 Task: Look for products in the category "Specialty Beers" that are on sale.
Action: Mouse moved to (692, 243)
Screenshot: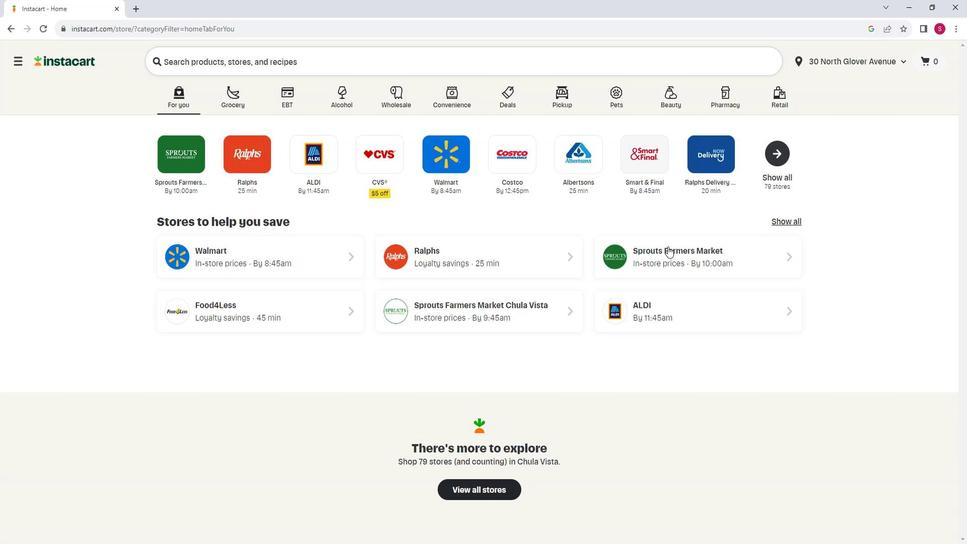 
Action: Mouse pressed left at (692, 243)
Screenshot: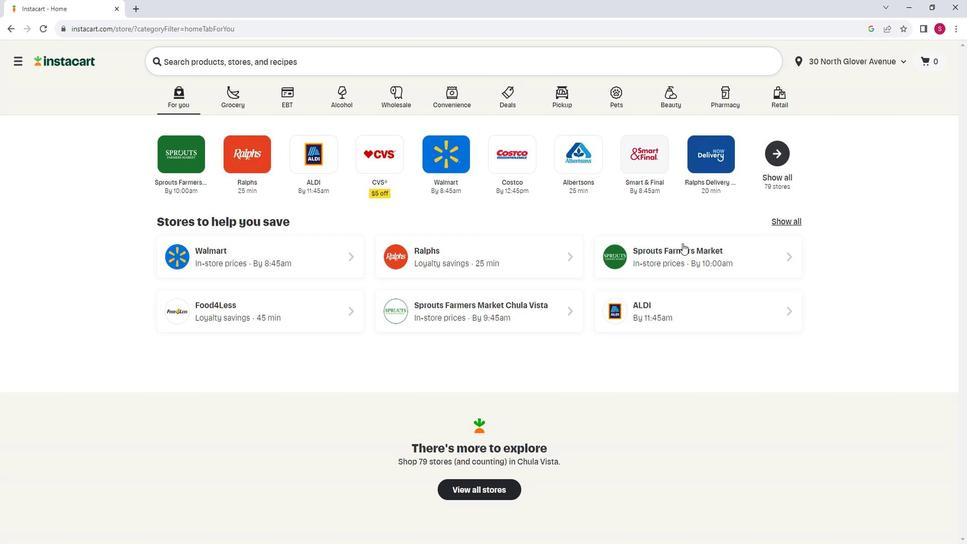 
Action: Mouse moved to (58, 339)
Screenshot: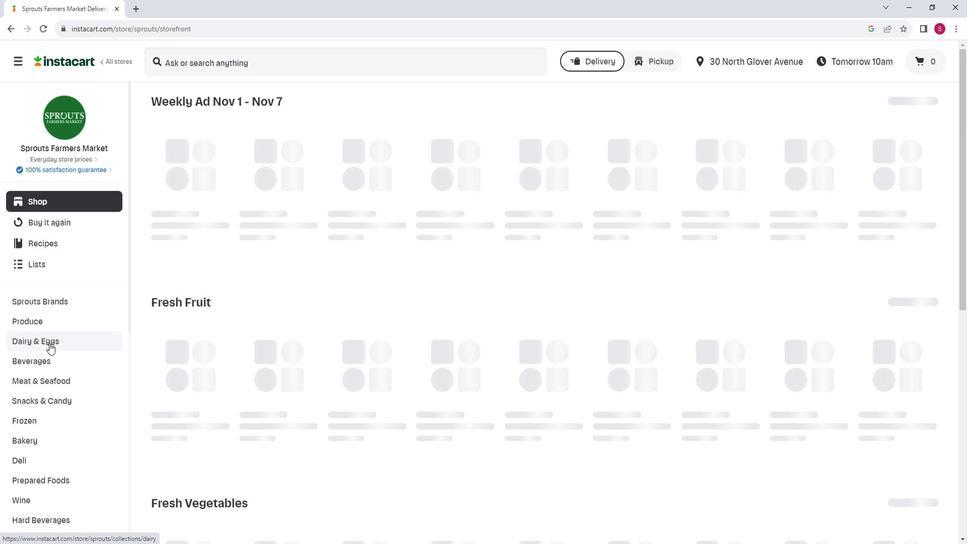 
Action: Mouse scrolled (58, 339) with delta (0, 0)
Screenshot: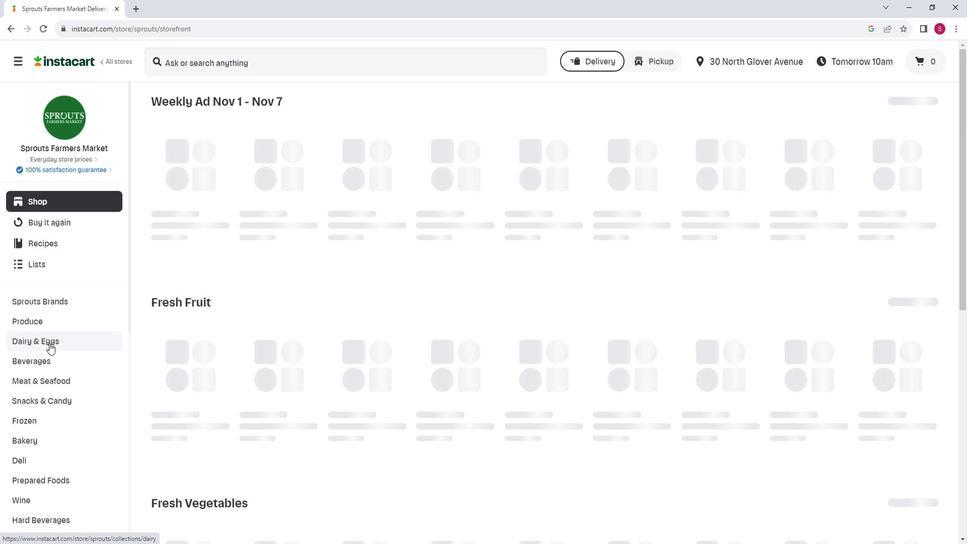 
Action: Mouse moved to (59, 340)
Screenshot: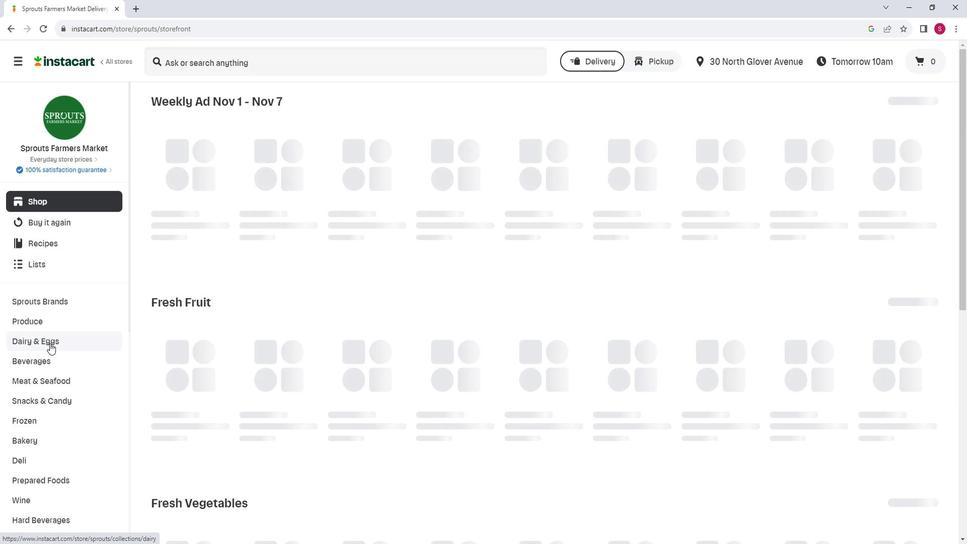 
Action: Mouse scrolled (59, 339) with delta (0, 0)
Screenshot: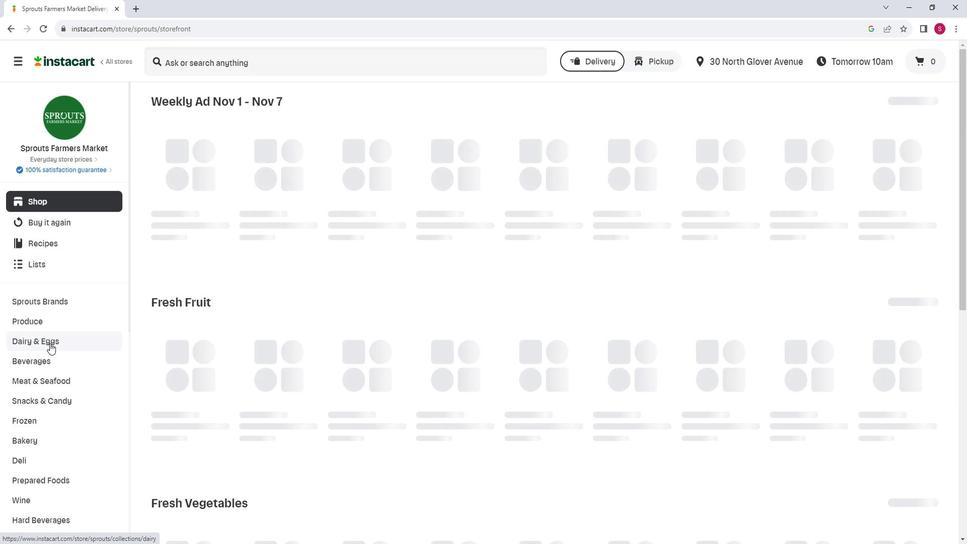 
Action: Mouse moved to (64, 420)
Screenshot: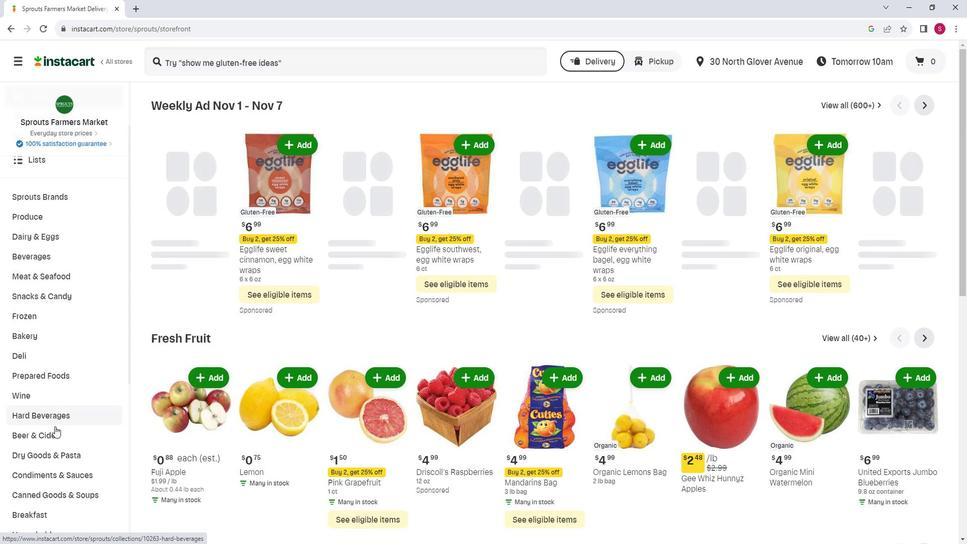 
Action: Mouse pressed left at (64, 420)
Screenshot: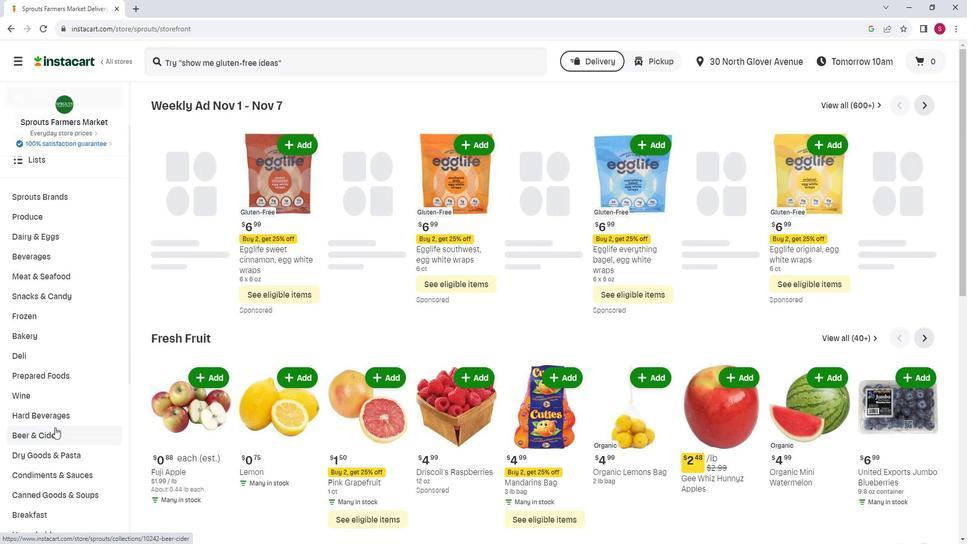 
Action: Mouse moved to (697, 134)
Screenshot: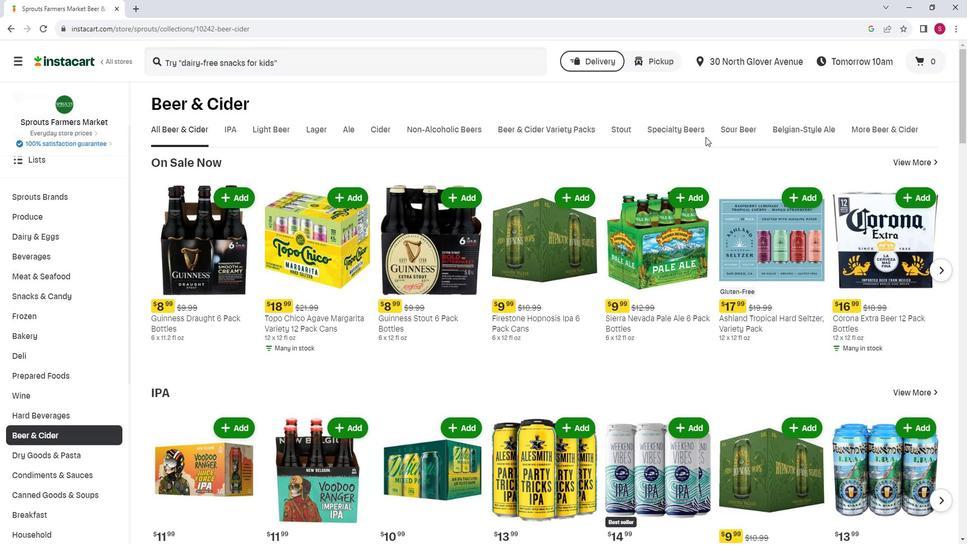 
Action: Mouse pressed left at (697, 134)
Screenshot: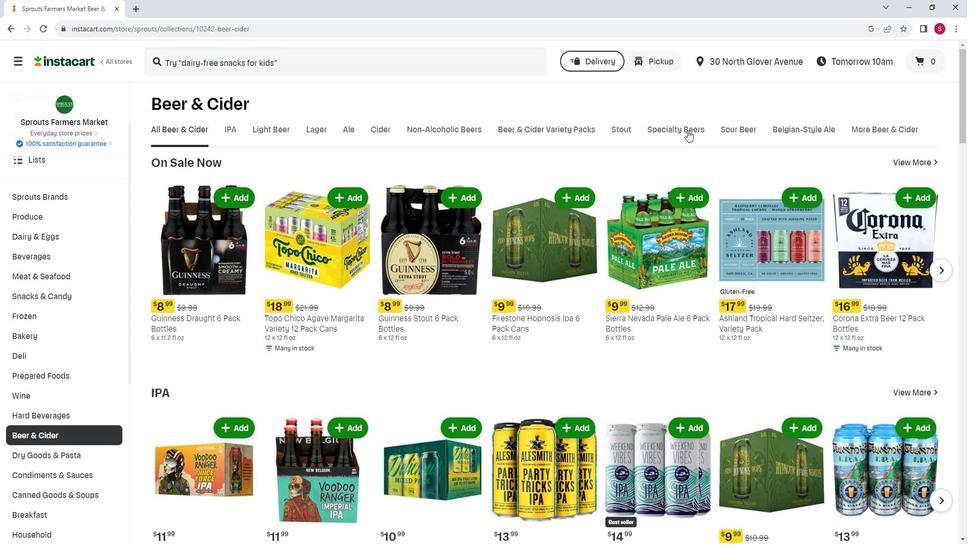 
Action: Mouse moved to (342, 181)
Screenshot: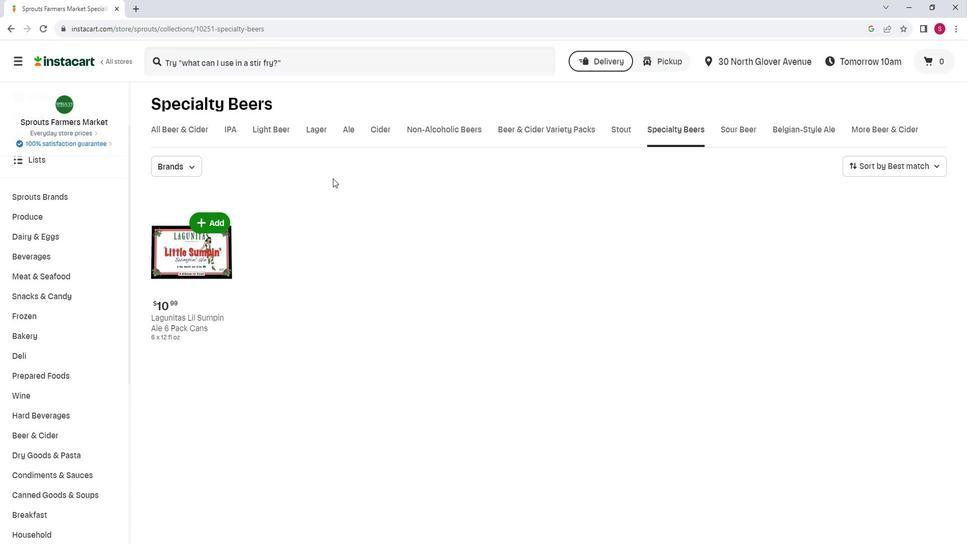 
